 Task: Create a due date automation trigger when advanced on, on the wednesday of the week before a card is due add content with a name or a description not ending with resume at 11:00 AM.
Action: Mouse moved to (992, 111)
Screenshot: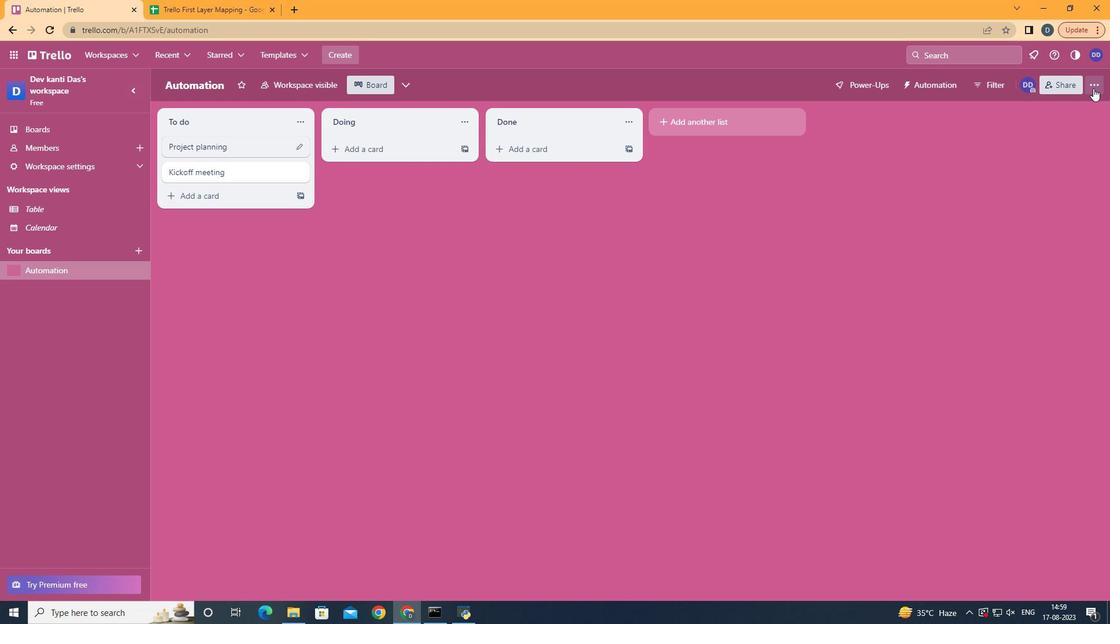 
Action: Mouse pressed left at (992, 111)
Screenshot: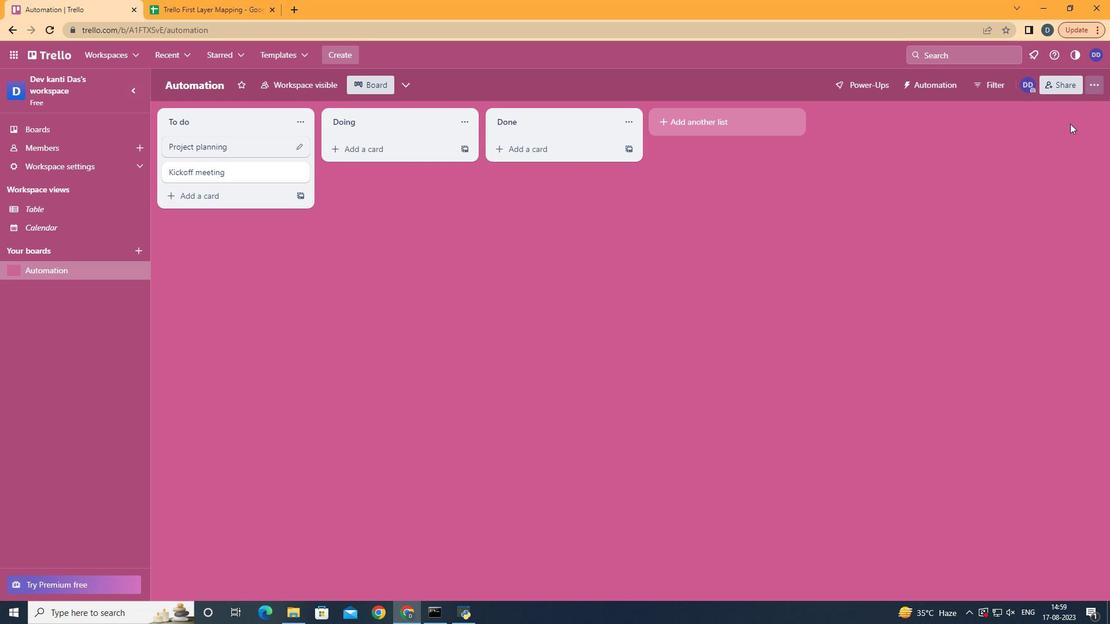 
Action: Mouse moved to (921, 271)
Screenshot: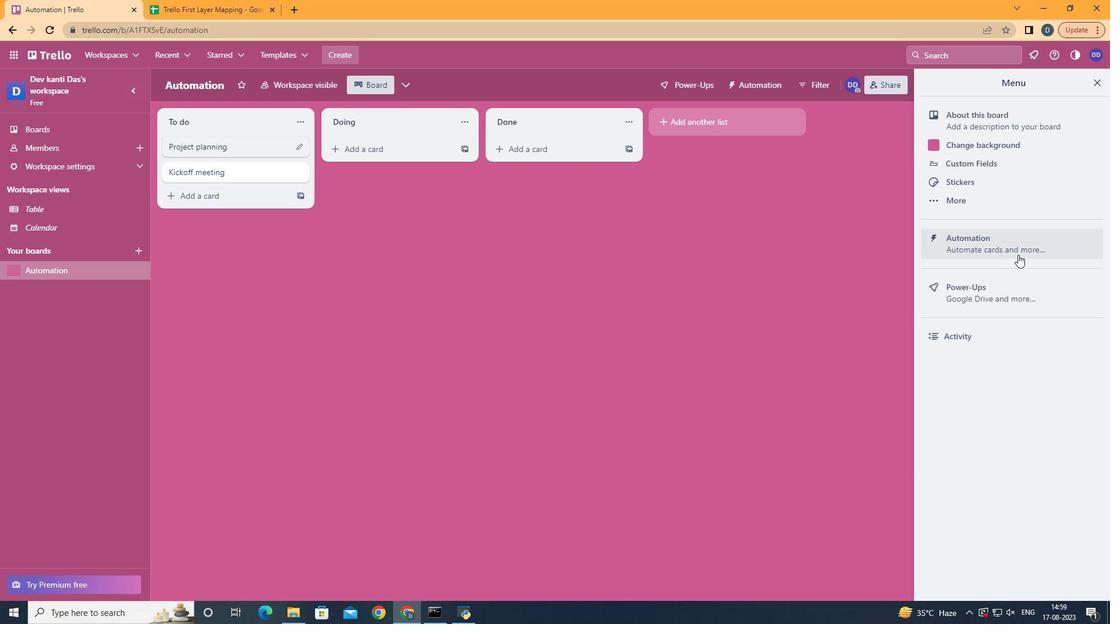 
Action: Mouse pressed left at (921, 271)
Screenshot: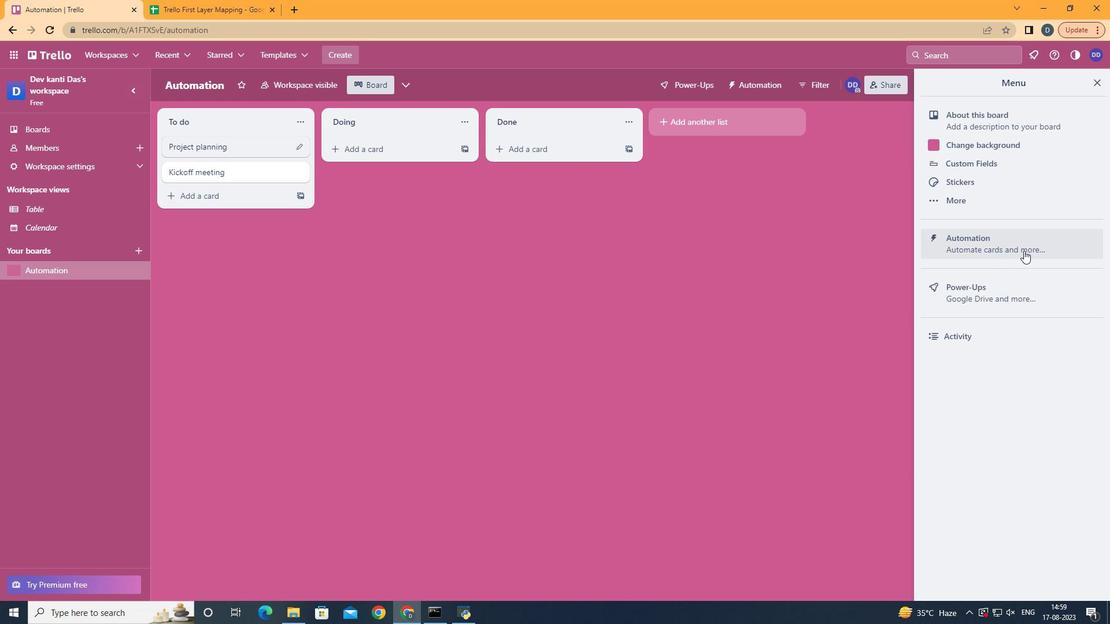 
Action: Mouse moved to (929, 261)
Screenshot: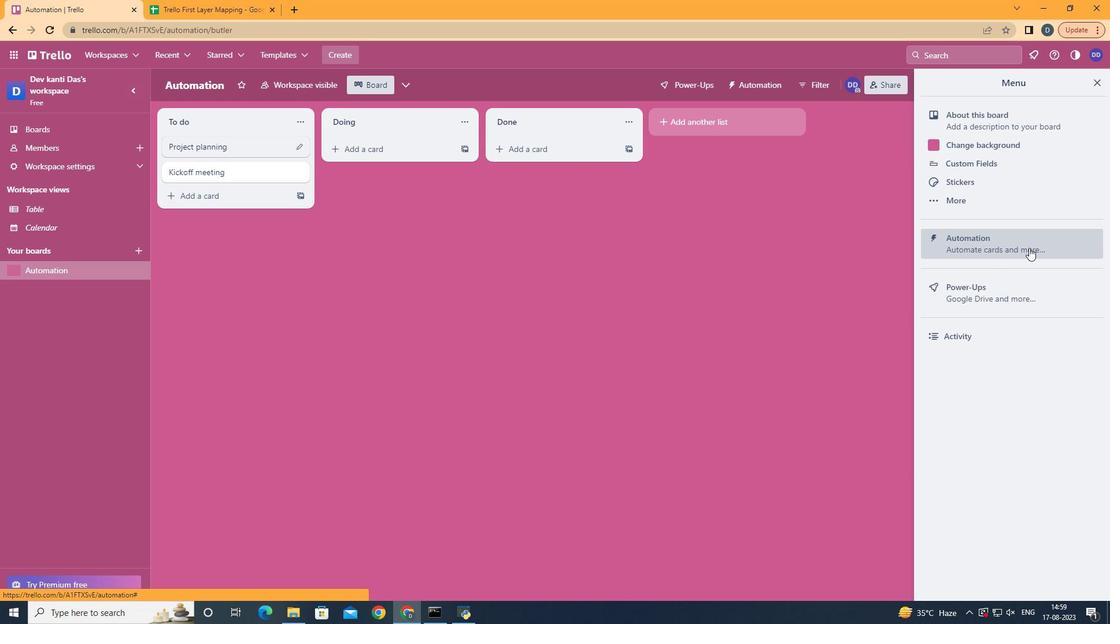 
Action: Mouse pressed left at (929, 261)
Screenshot: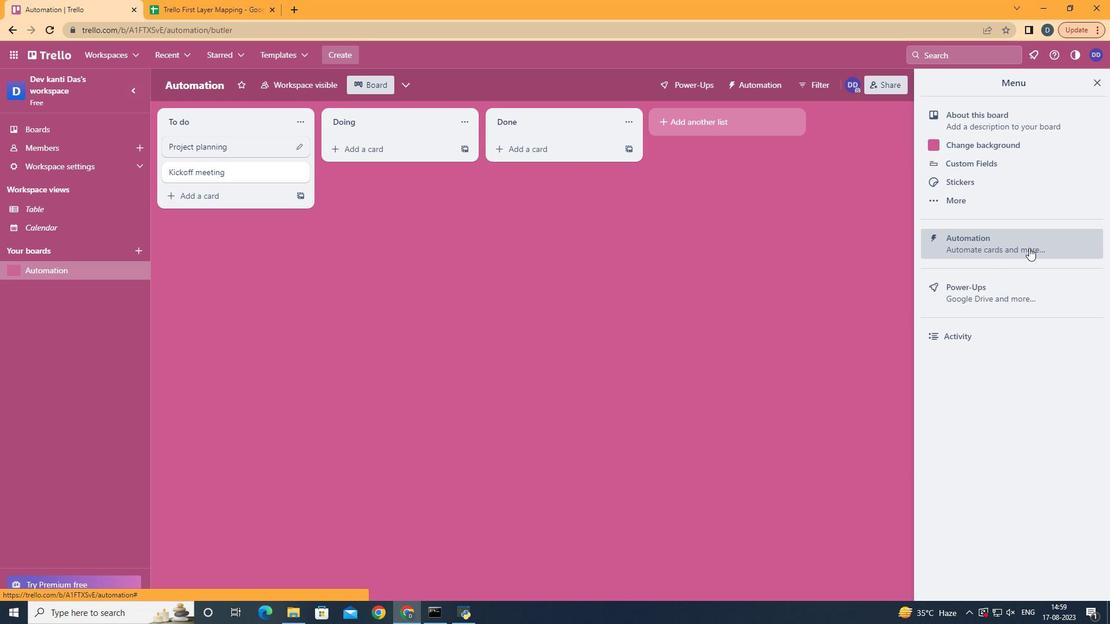
Action: Mouse moved to (236, 239)
Screenshot: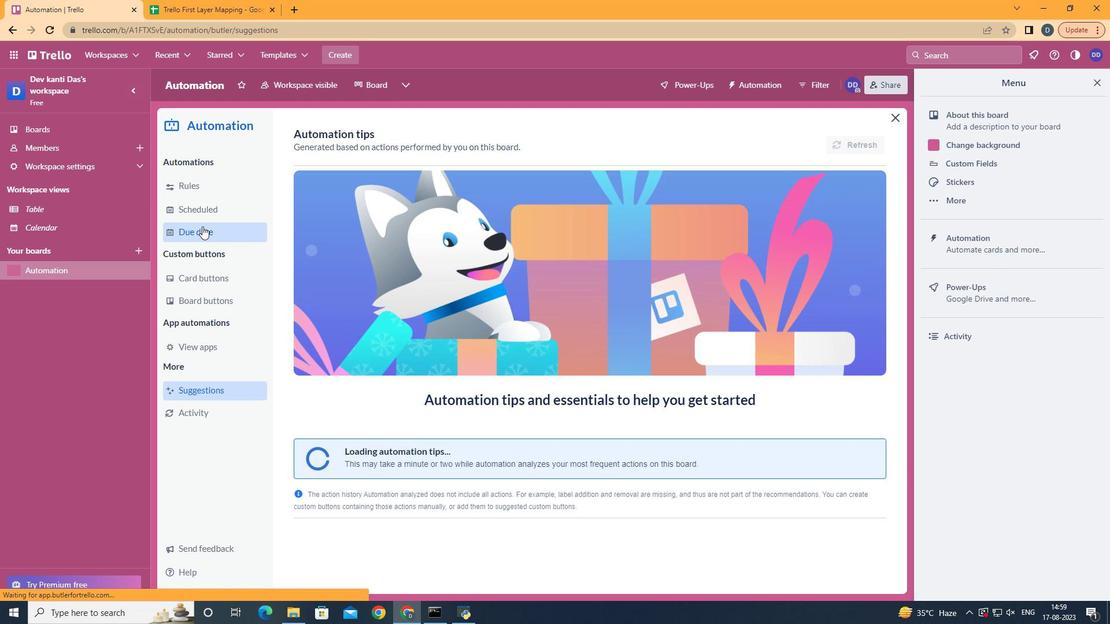 
Action: Mouse pressed left at (236, 239)
Screenshot: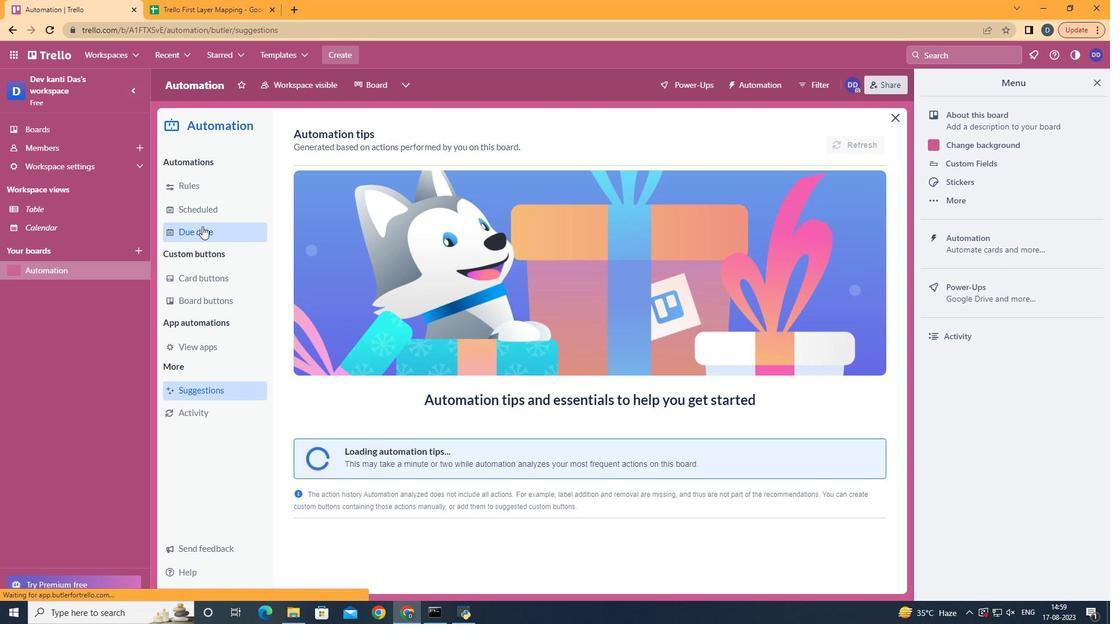 
Action: Mouse moved to (742, 160)
Screenshot: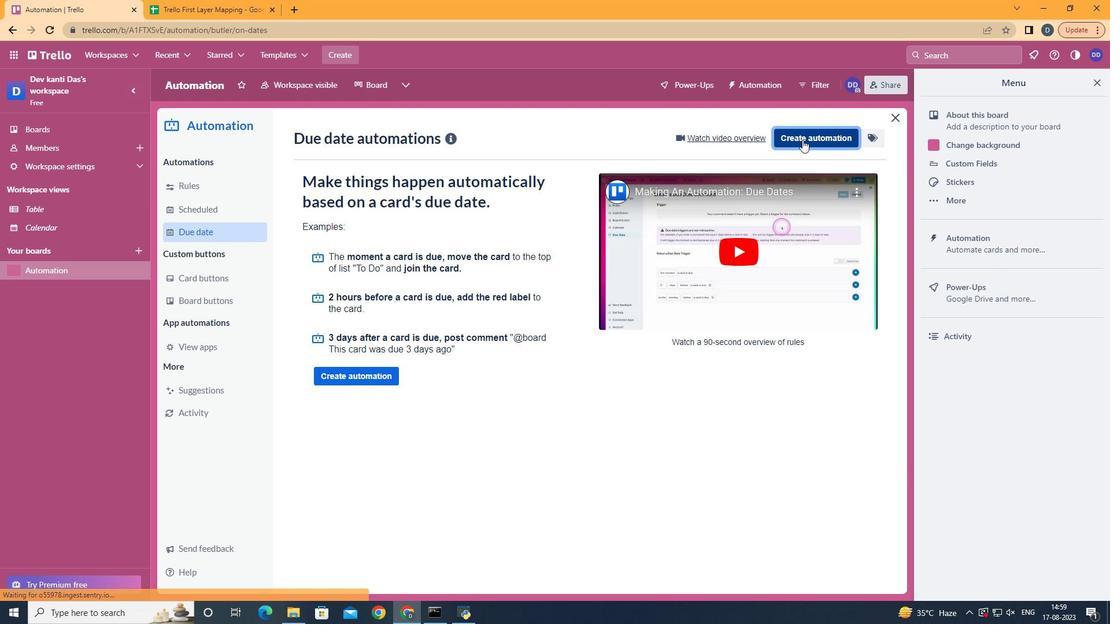 
Action: Mouse pressed left at (742, 160)
Screenshot: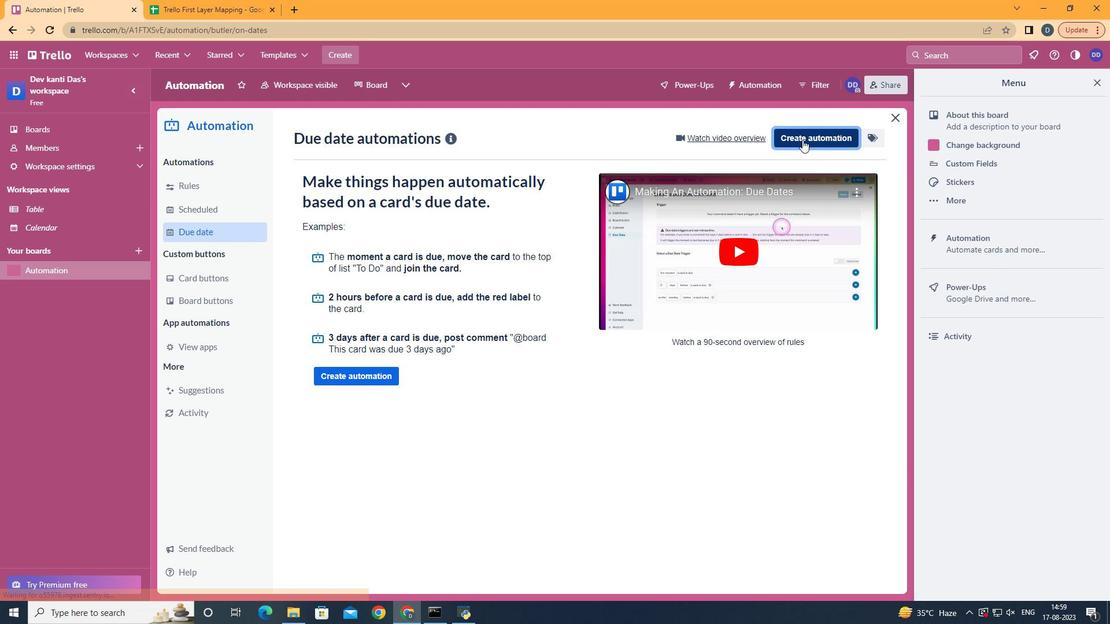 
Action: Mouse moved to (553, 255)
Screenshot: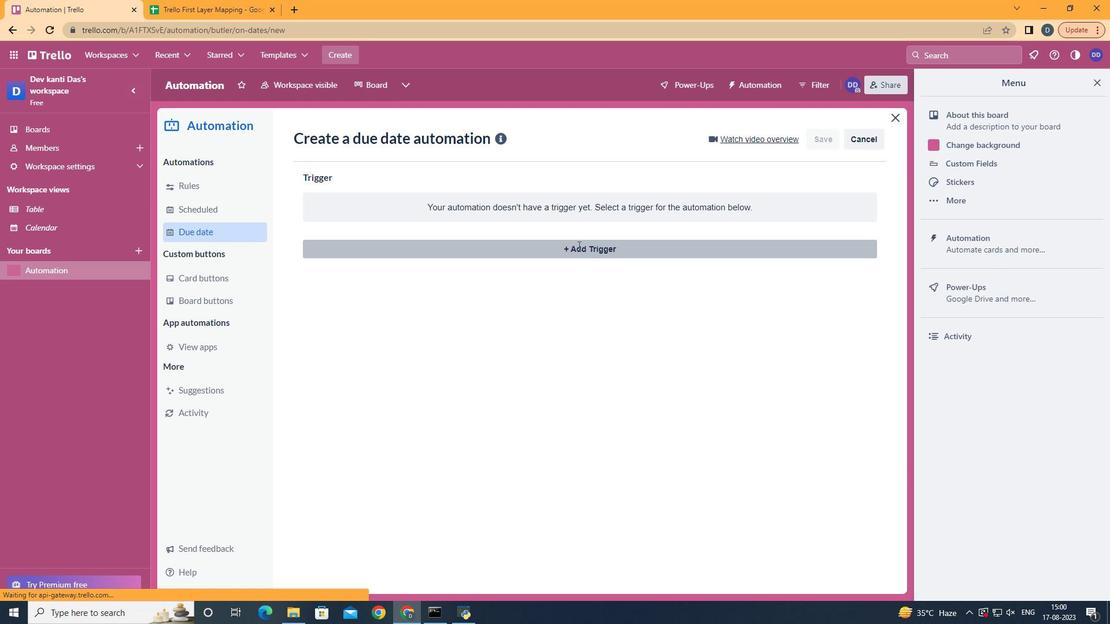 
Action: Mouse pressed left at (553, 255)
Screenshot: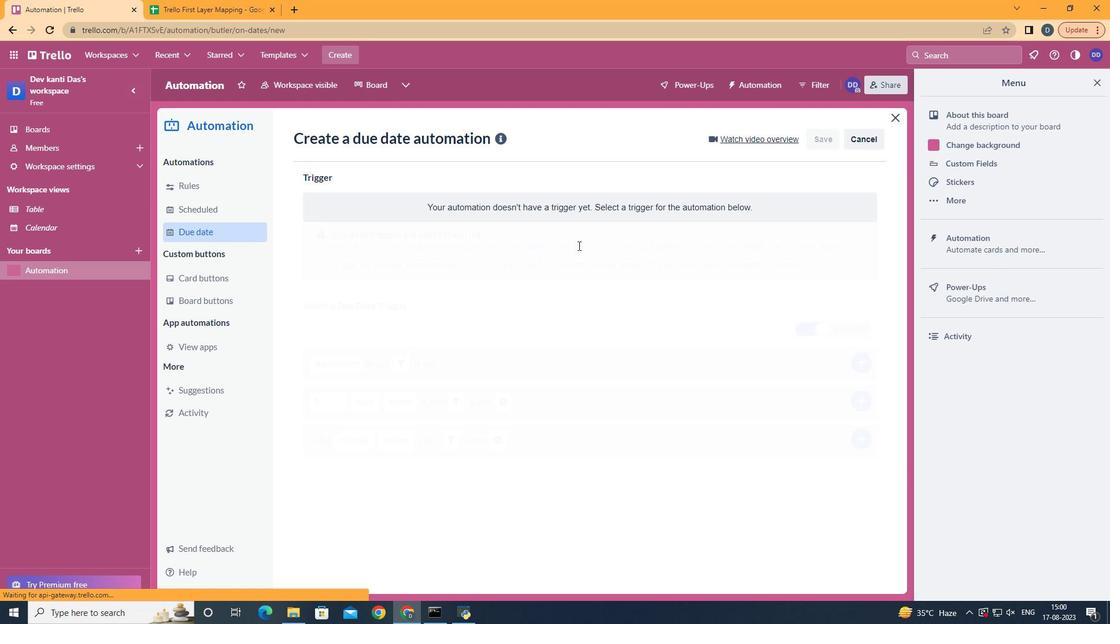 
Action: Mouse moved to (389, 351)
Screenshot: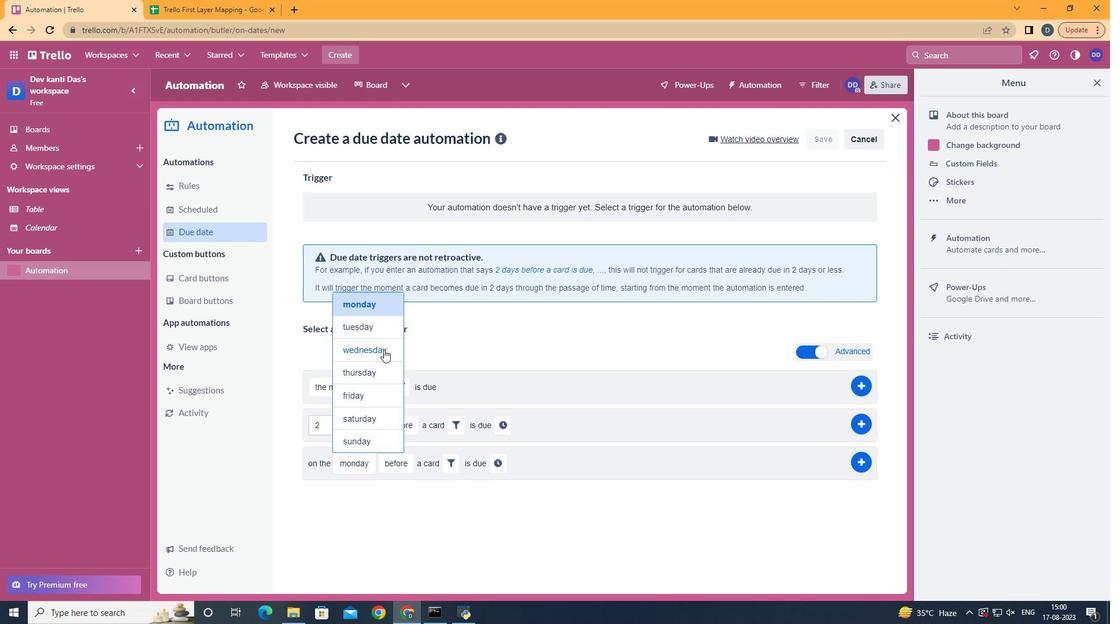 
Action: Mouse pressed left at (389, 351)
Screenshot: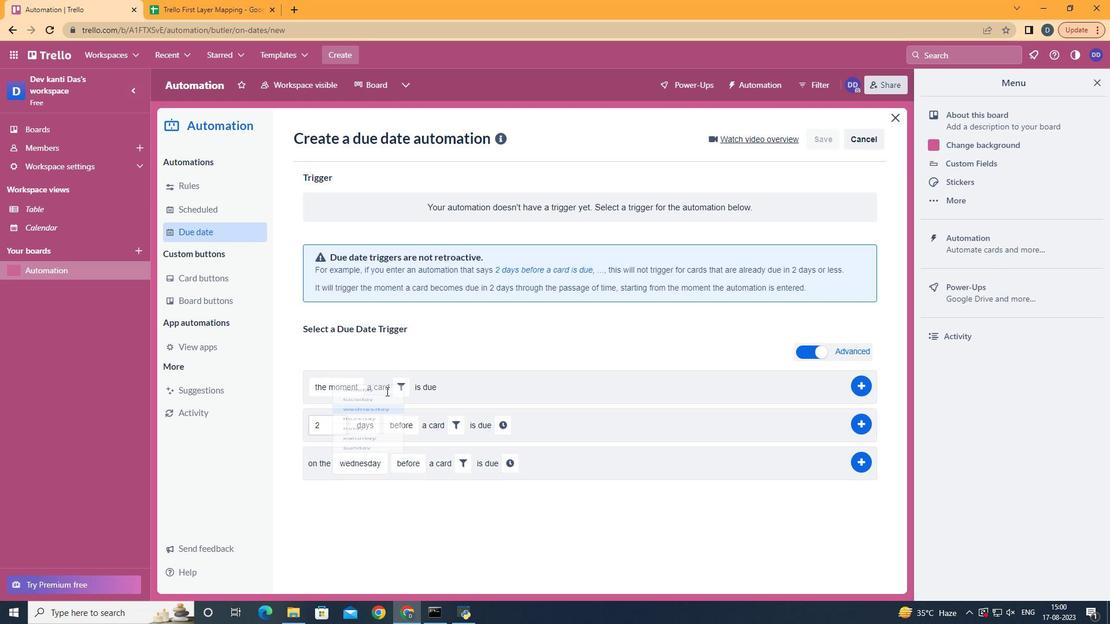 
Action: Mouse moved to (426, 531)
Screenshot: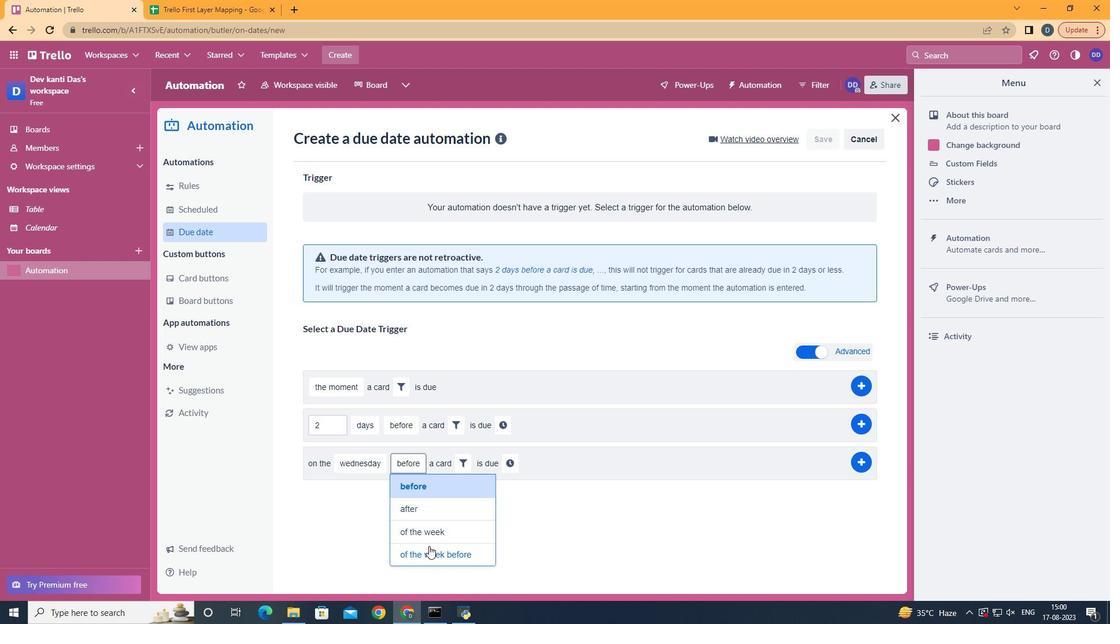 
Action: Mouse pressed left at (426, 531)
Screenshot: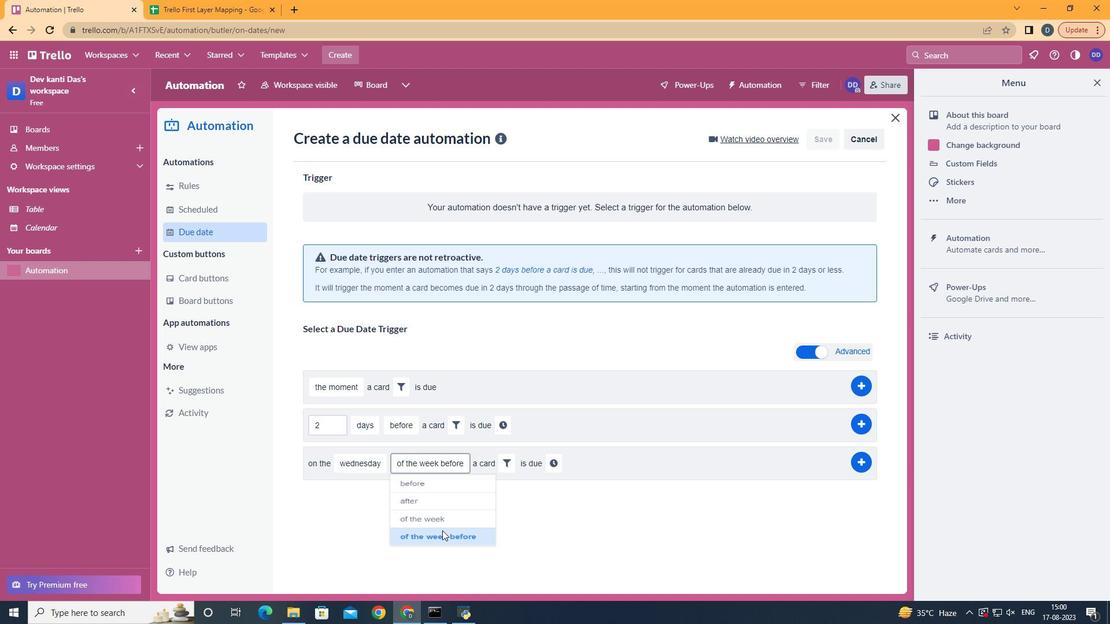 
Action: Mouse moved to (498, 447)
Screenshot: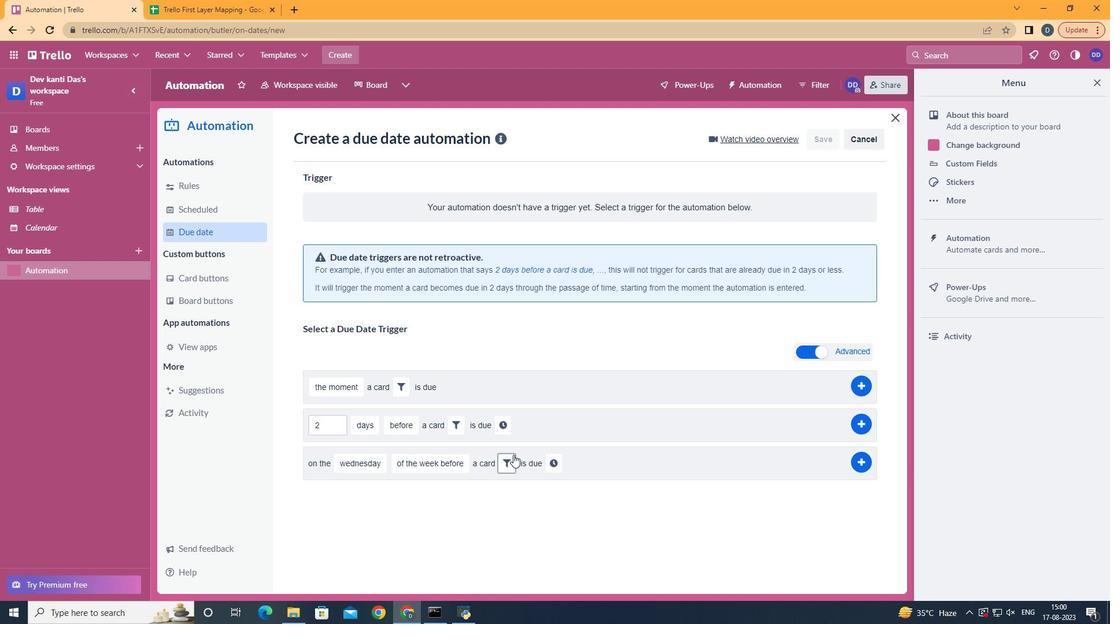 
Action: Mouse pressed left at (498, 447)
Screenshot: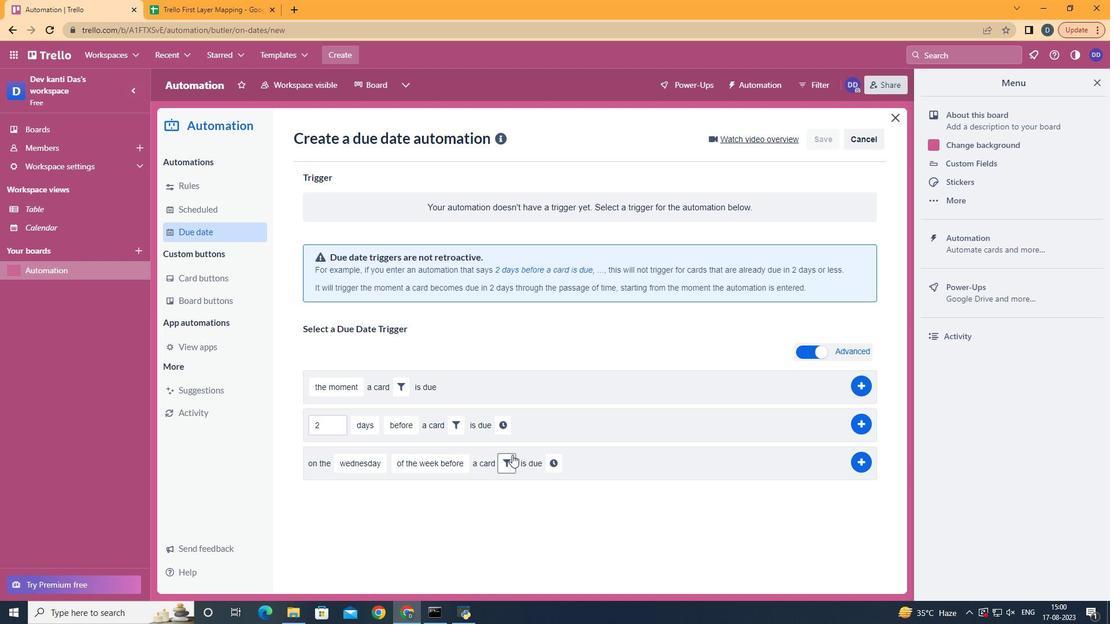 
Action: Mouse moved to (614, 490)
Screenshot: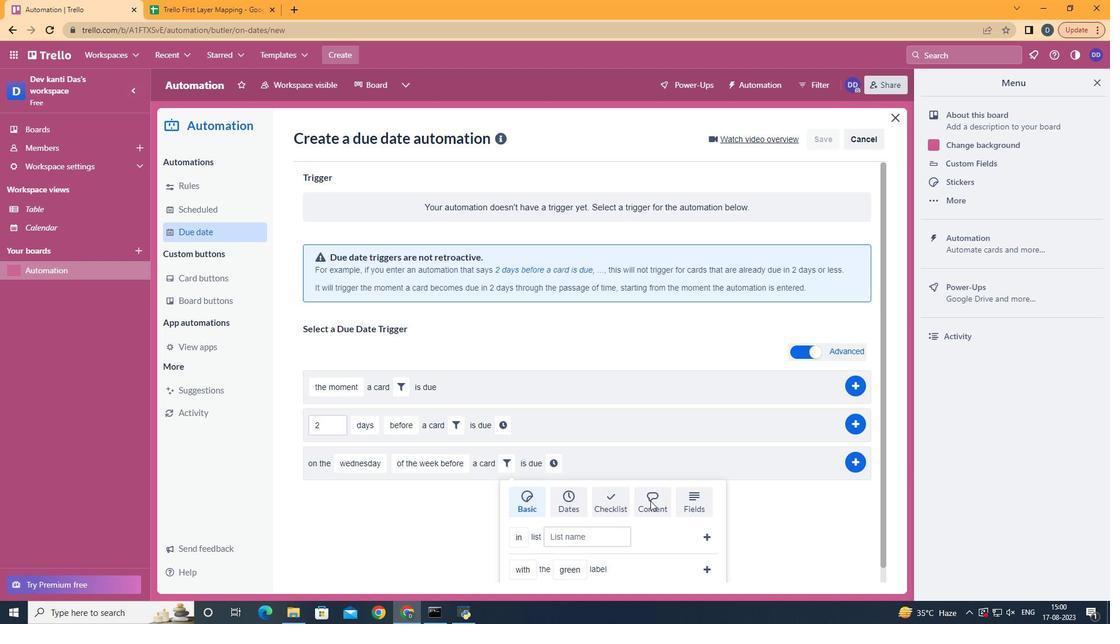 
Action: Mouse pressed left at (614, 490)
Screenshot: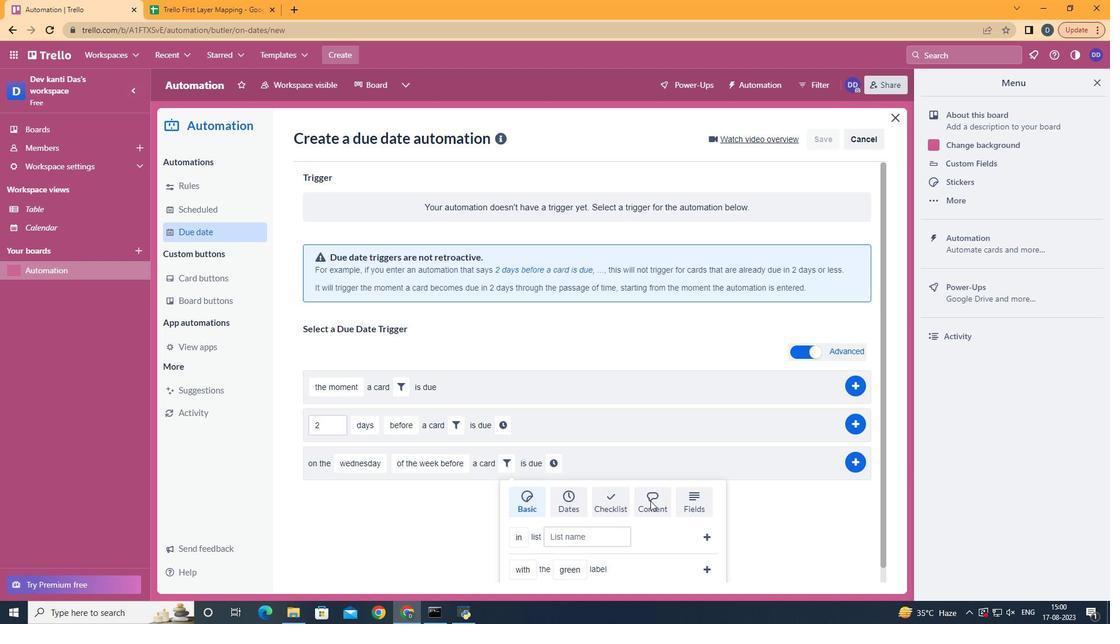 
Action: Mouse moved to (536, 505)
Screenshot: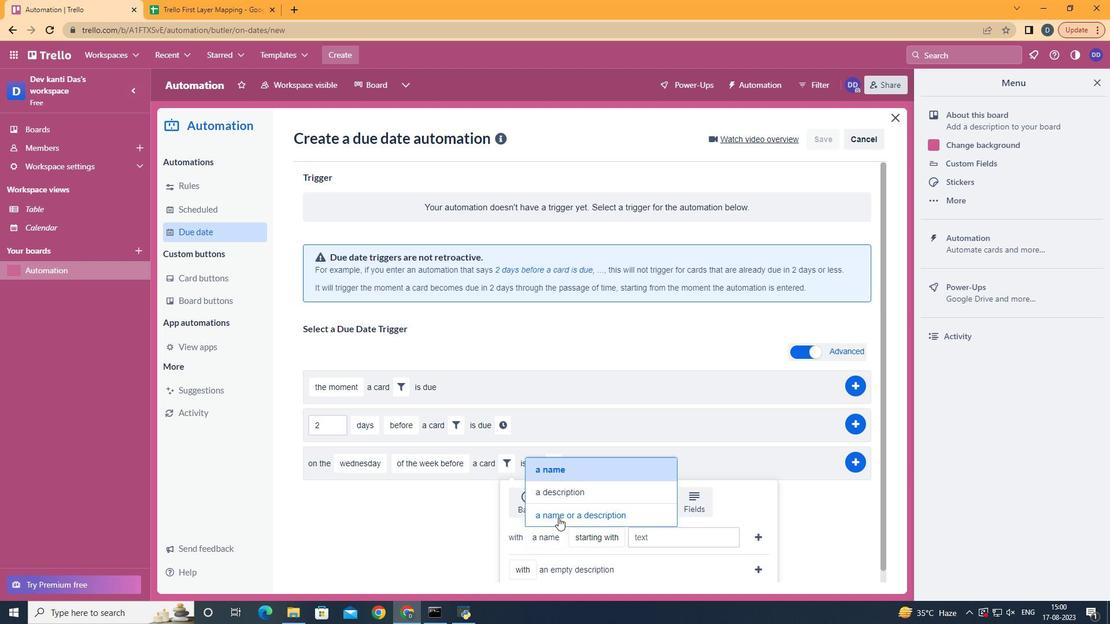 
Action: Mouse pressed left at (536, 505)
Screenshot: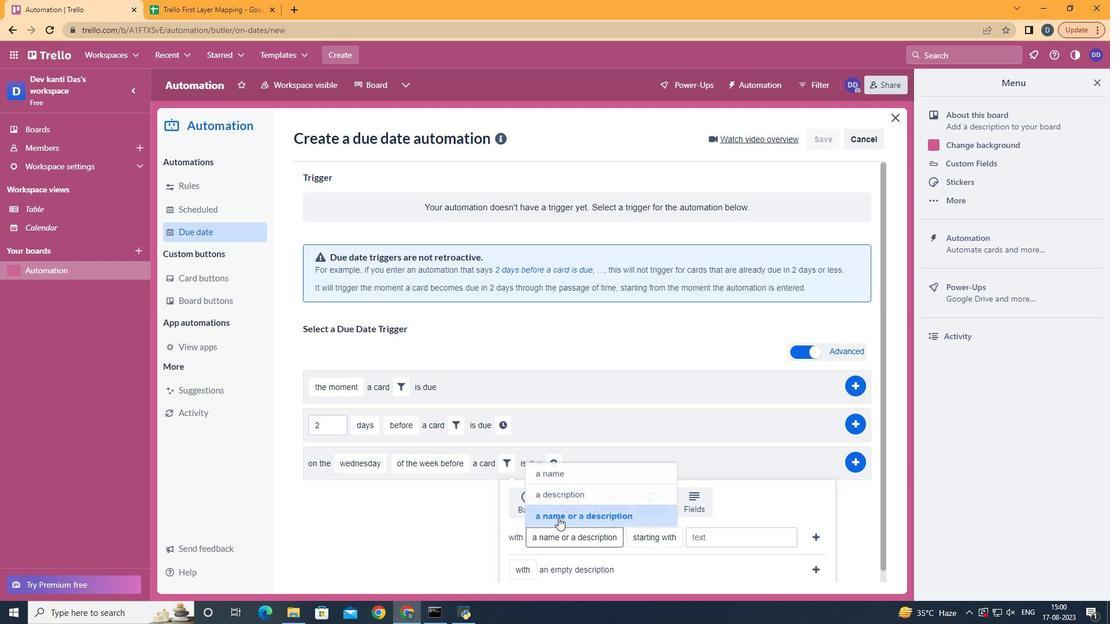 
Action: Mouse moved to (642, 480)
Screenshot: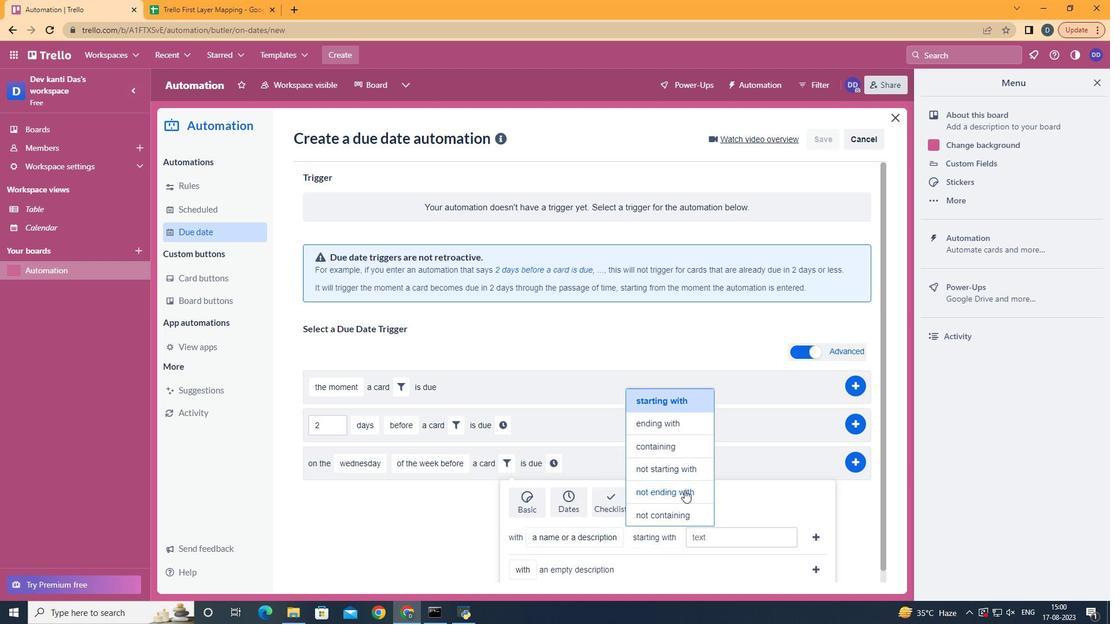 
Action: Mouse pressed left at (642, 480)
Screenshot: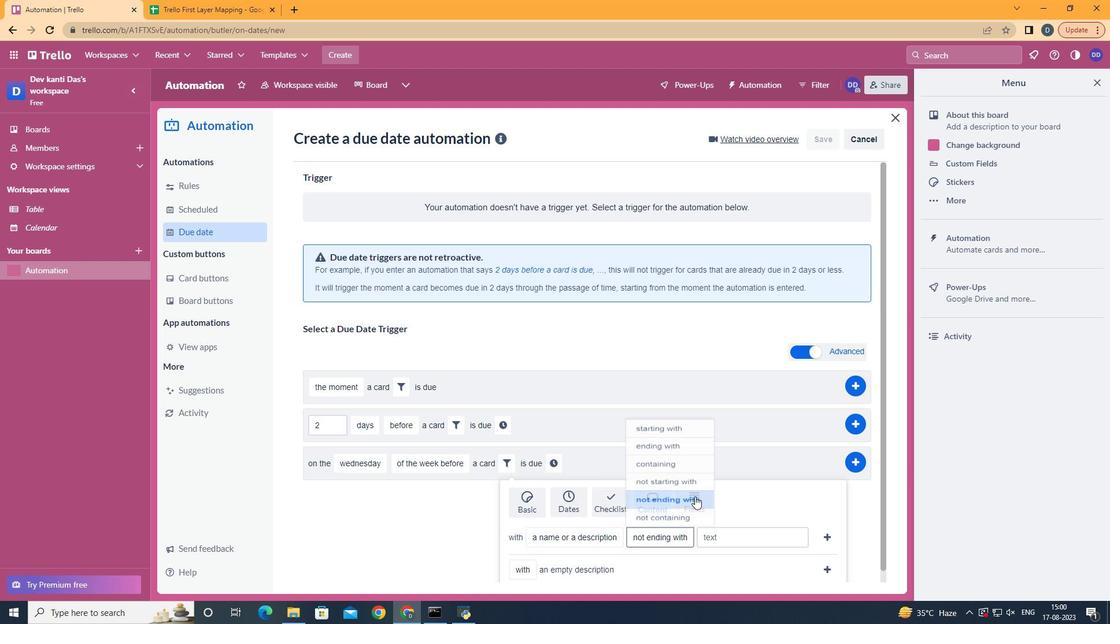 
Action: Mouse moved to (685, 518)
Screenshot: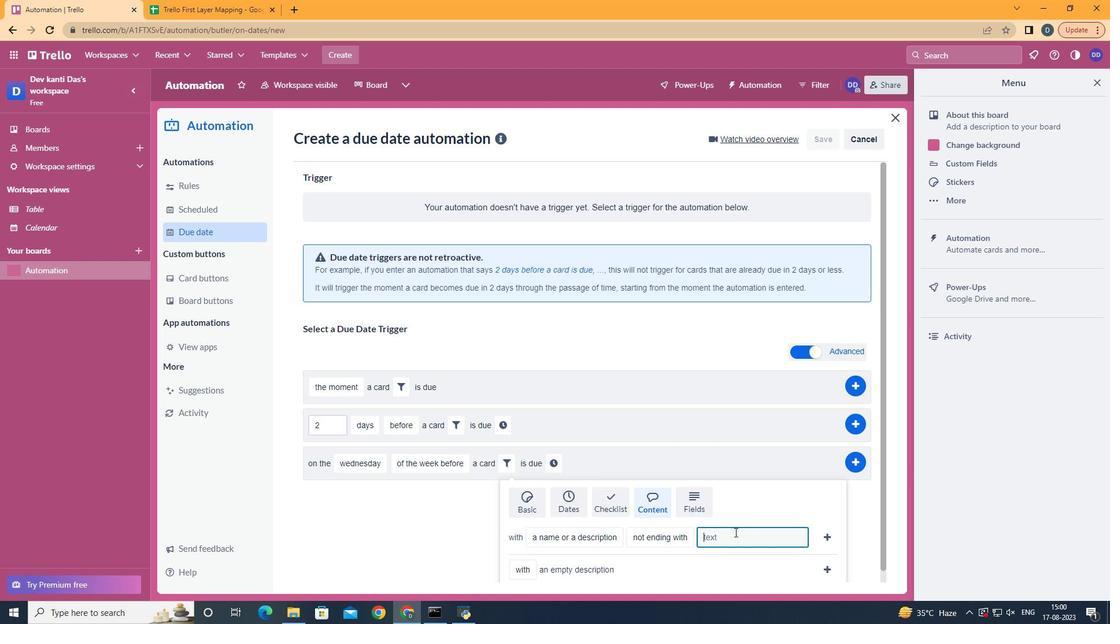 
Action: Mouse pressed left at (685, 518)
Screenshot: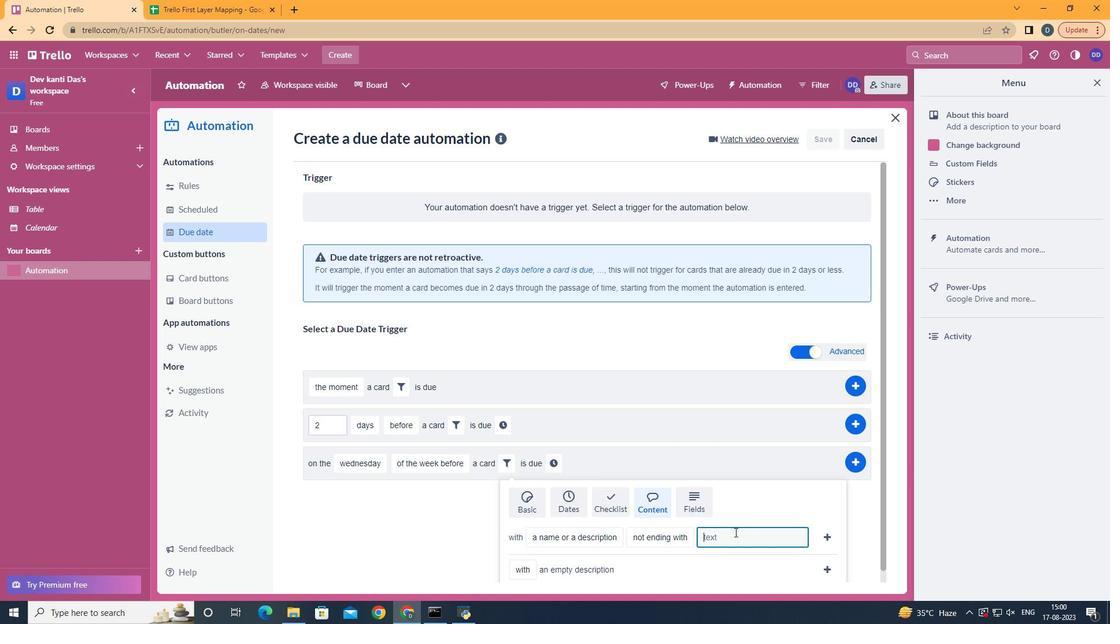 
Action: Key pressed resume
Screenshot: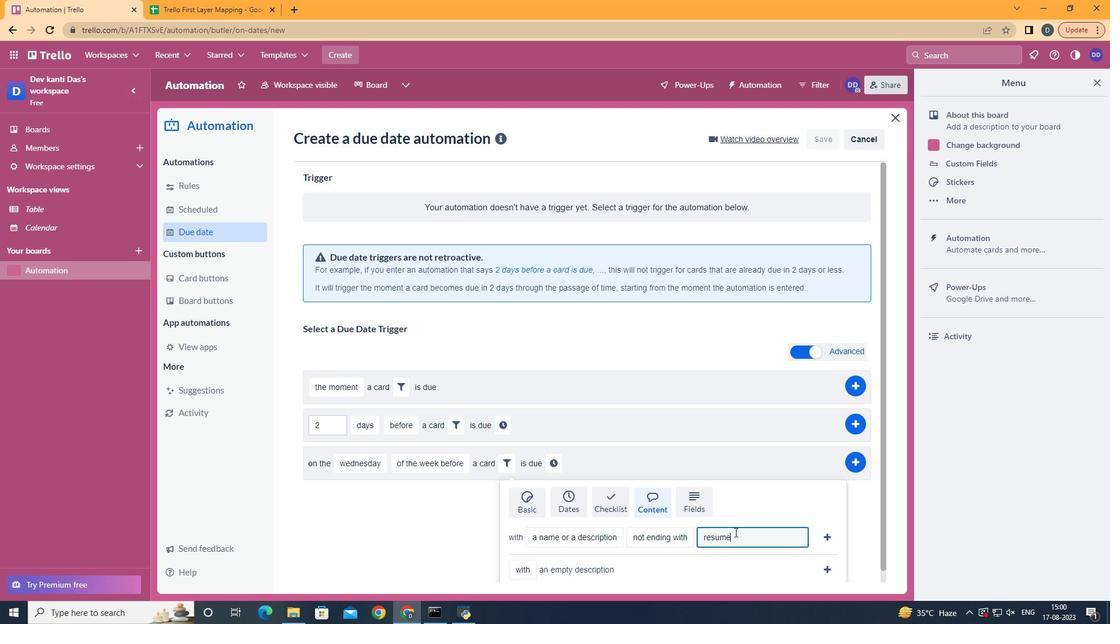 
Action: Mouse moved to (771, 520)
Screenshot: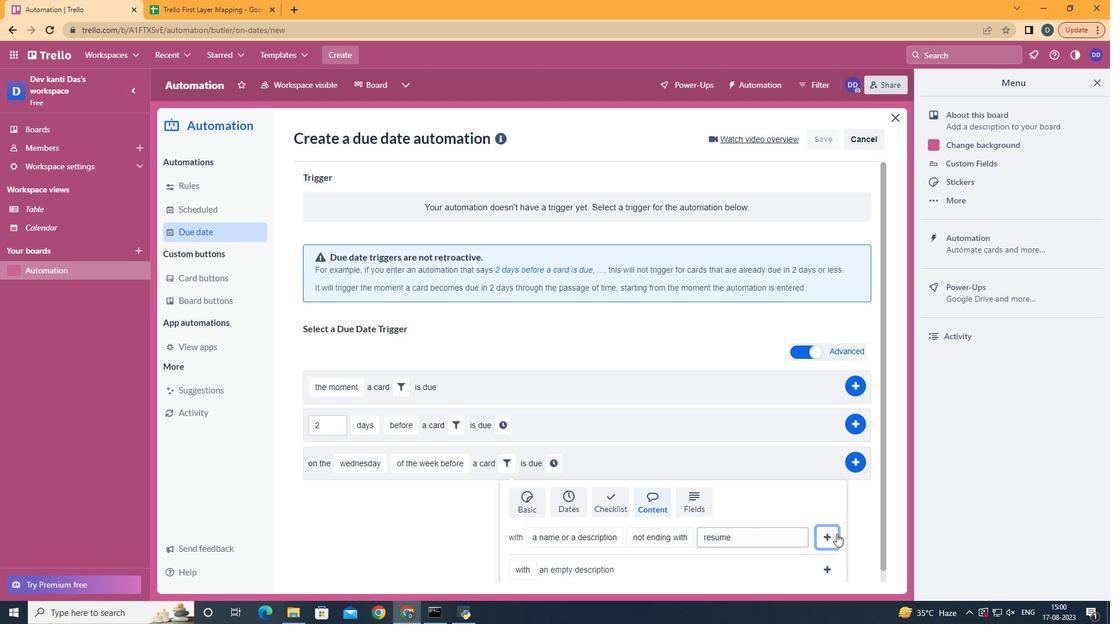 
Action: Mouse pressed left at (771, 520)
Screenshot: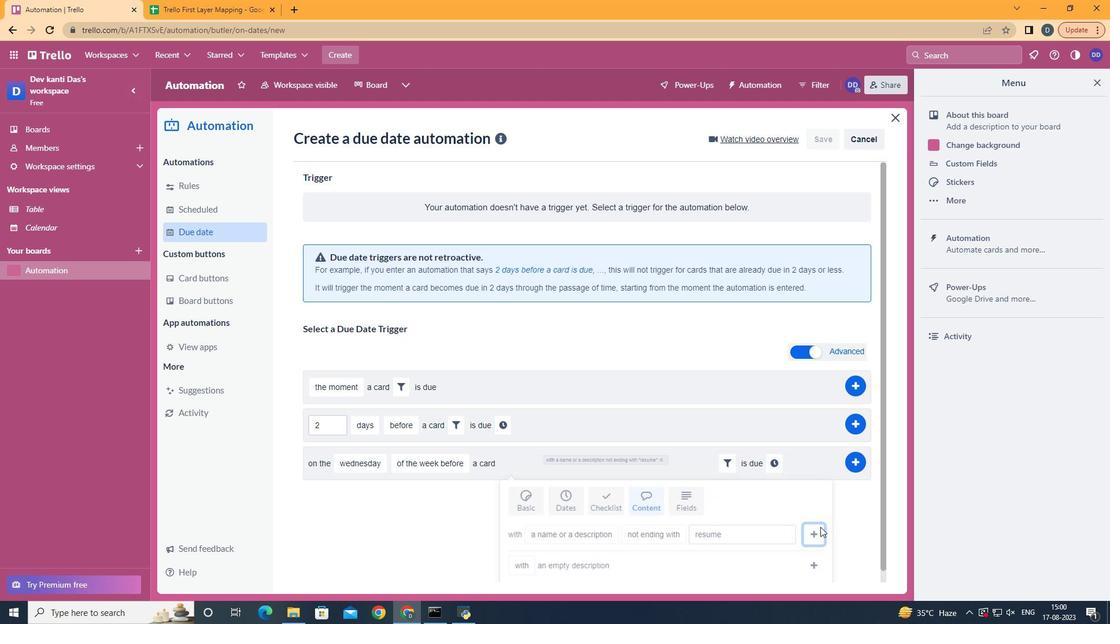 
Action: Mouse moved to (720, 453)
Screenshot: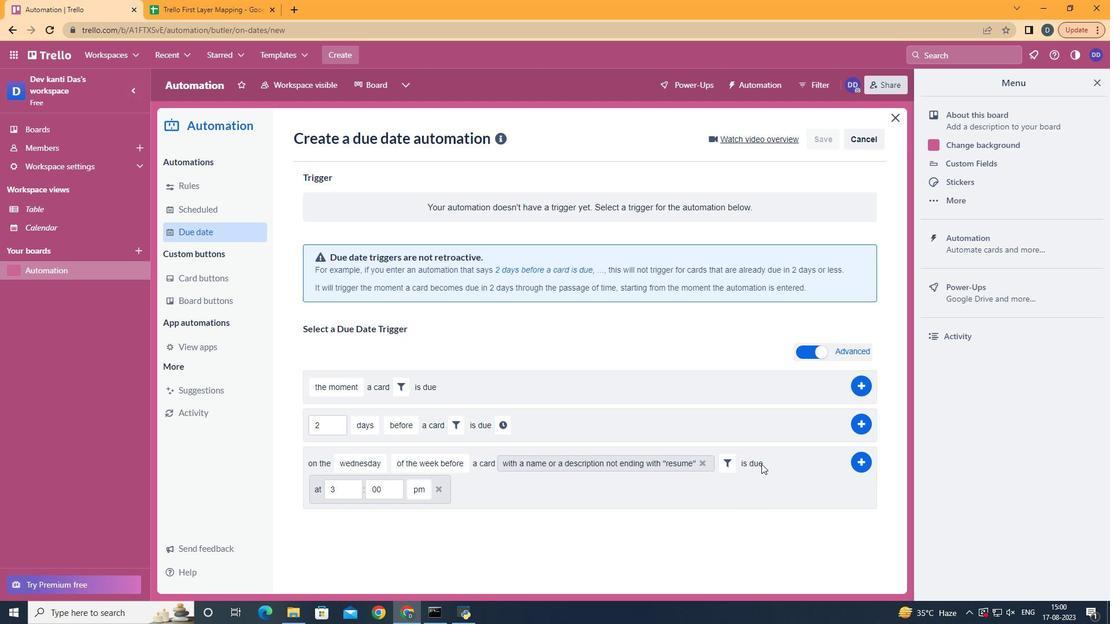 
Action: Mouse pressed left at (720, 453)
Screenshot: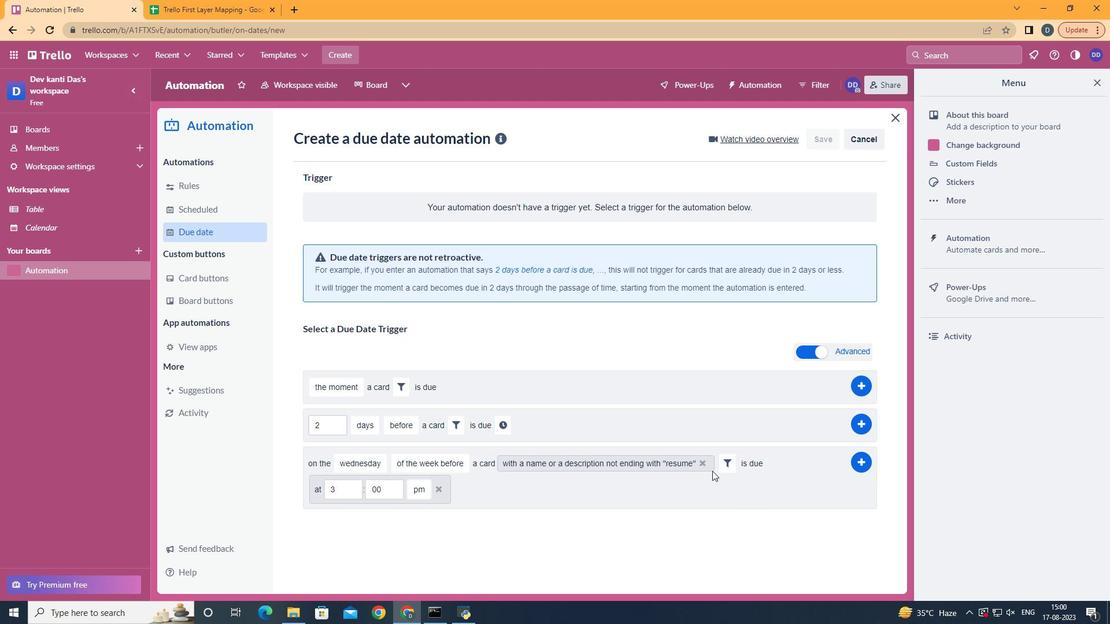 
Action: Mouse moved to (343, 480)
Screenshot: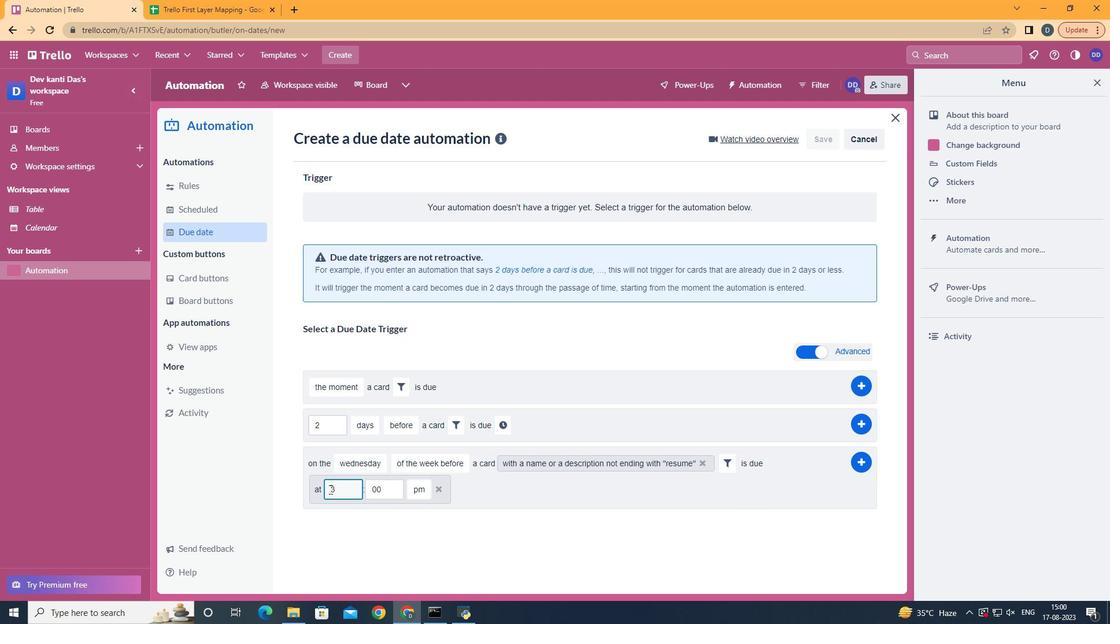 
Action: Mouse pressed left at (343, 480)
Screenshot: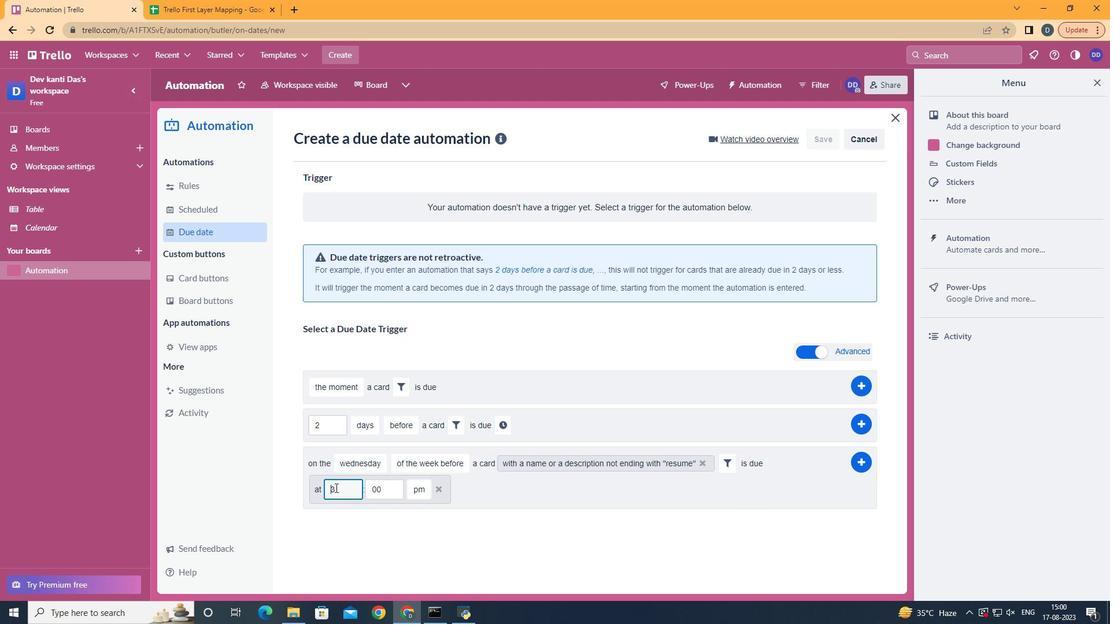 
Action: Mouse moved to (362, 479)
Screenshot: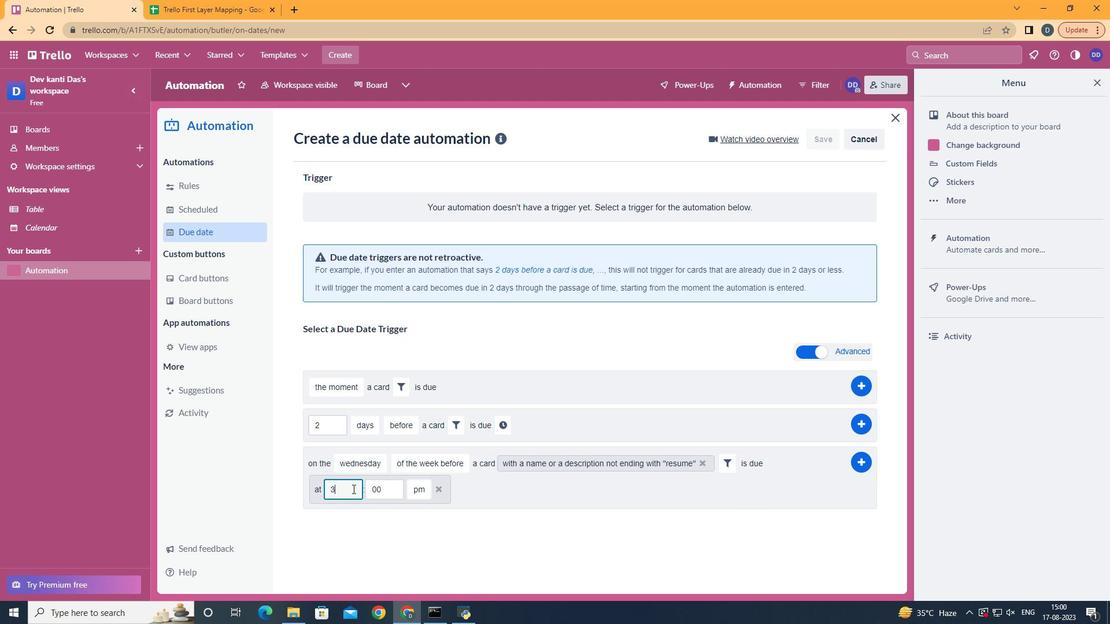 
Action: Mouse pressed left at (362, 479)
Screenshot: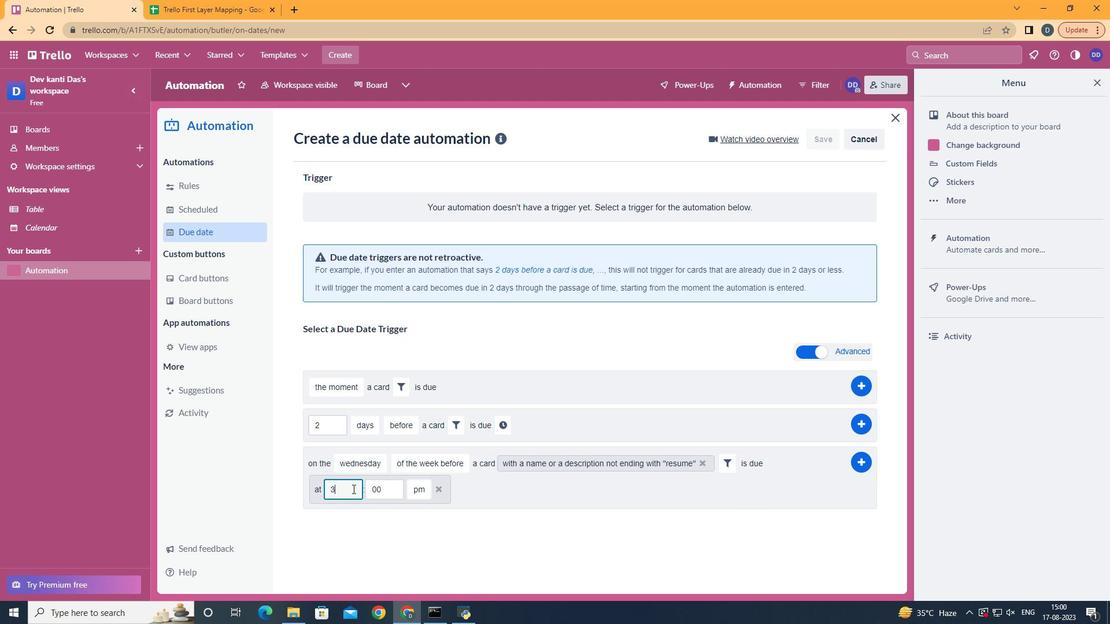 
Action: Mouse moved to (363, 479)
Screenshot: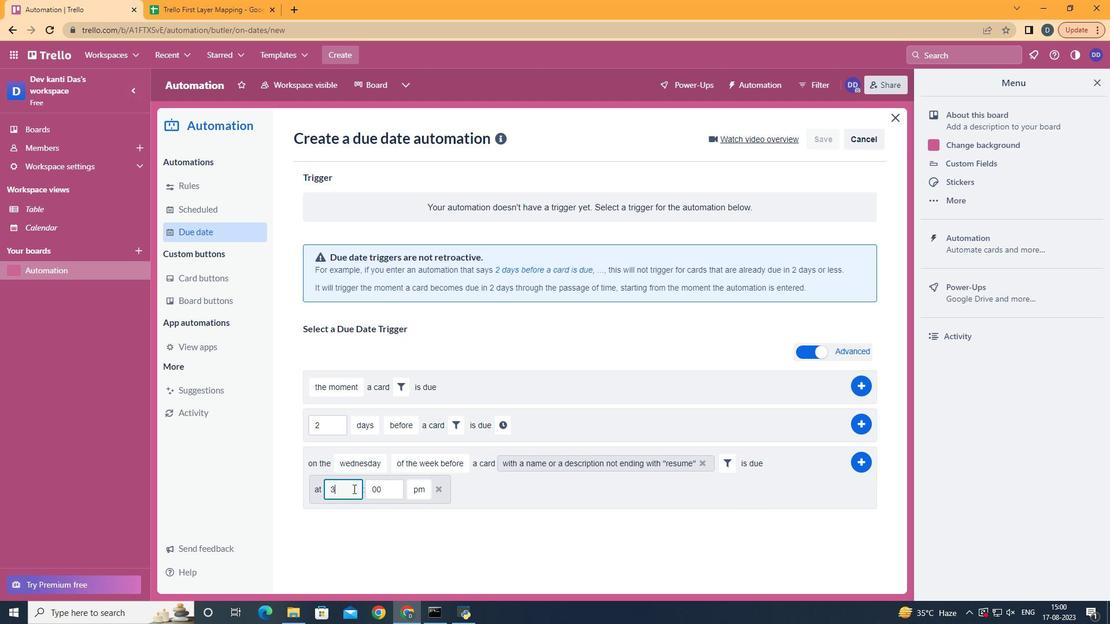 
Action: Key pressed <Key.backspace>11
Screenshot: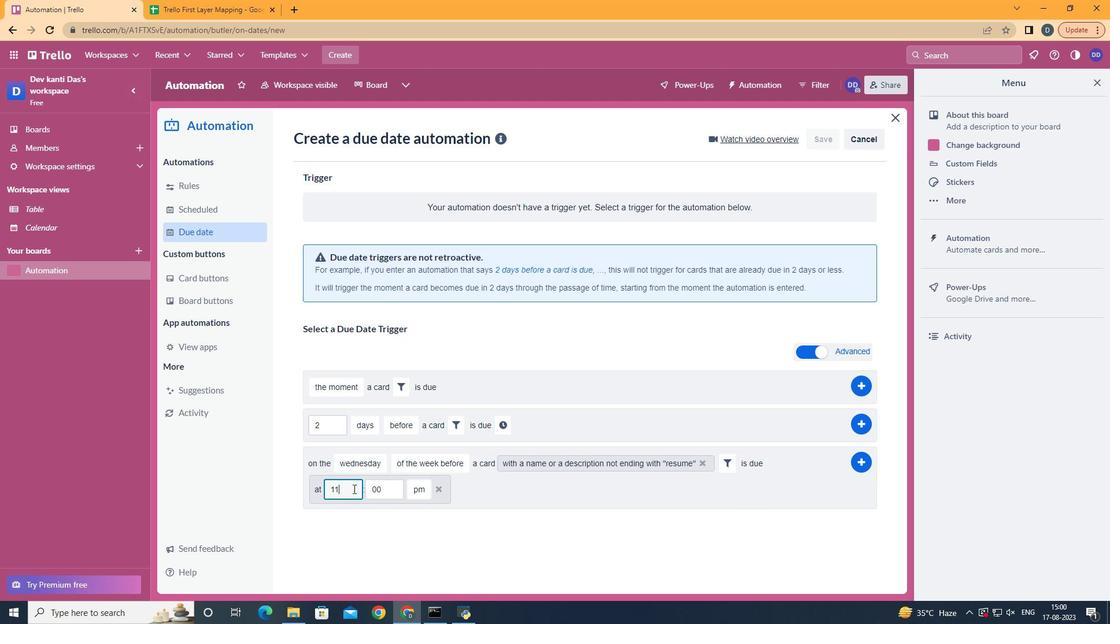 
Action: Mouse moved to (420, 498)
Screenshot: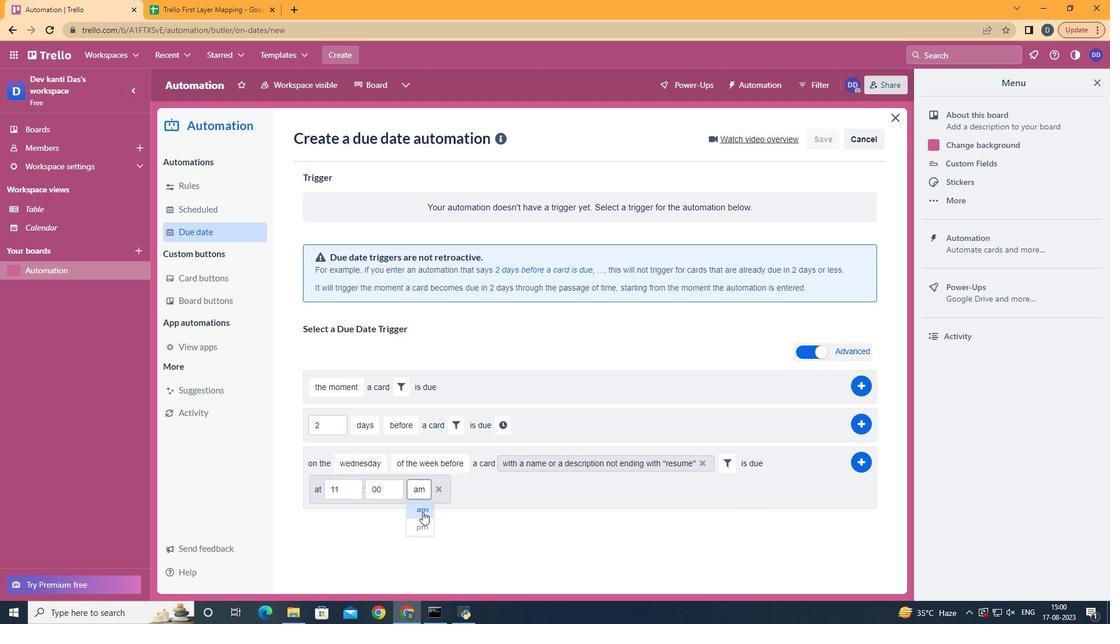 
Action: Mouse pressed left at (420, 498)
Screenshot: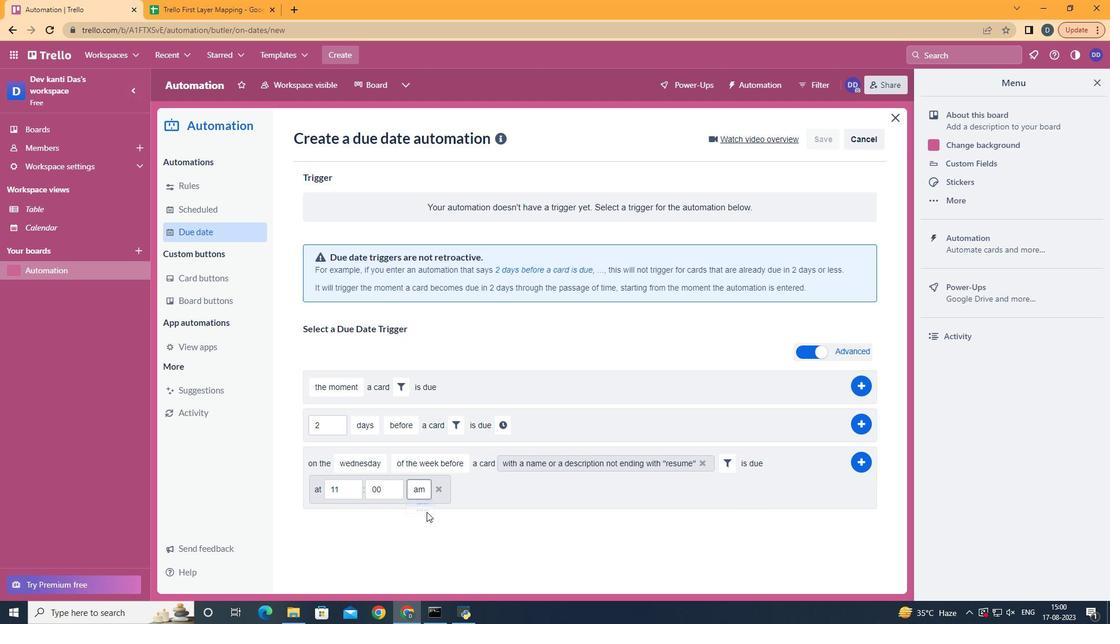 
Action: Mouse moved to (791, 457)
Screenshot: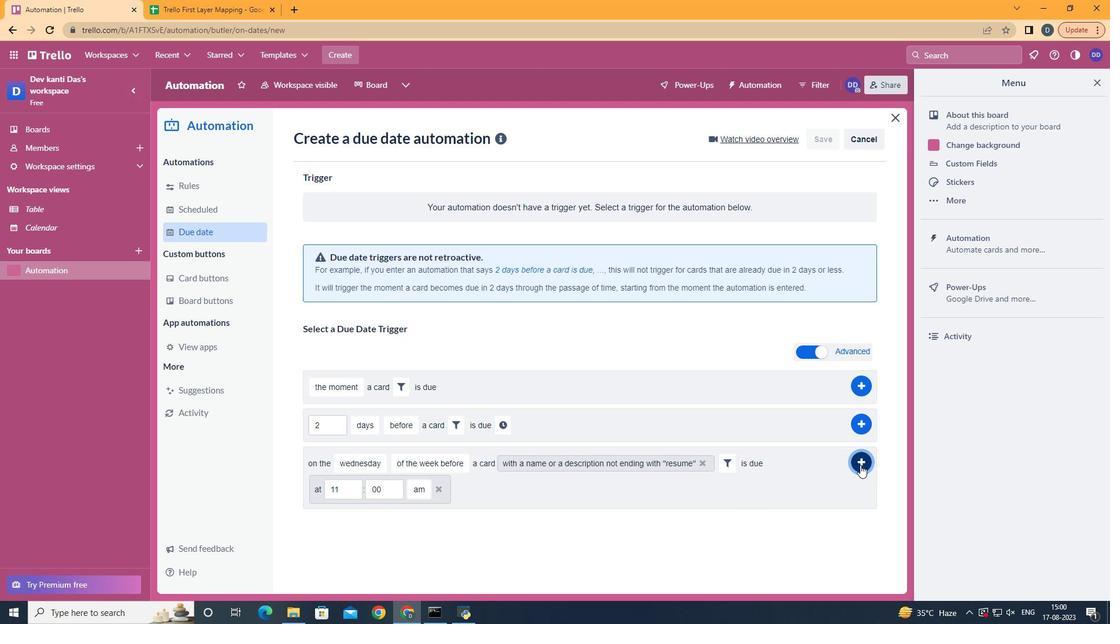 
Action: Mouse pressed left at (791, 457)
Screenshot: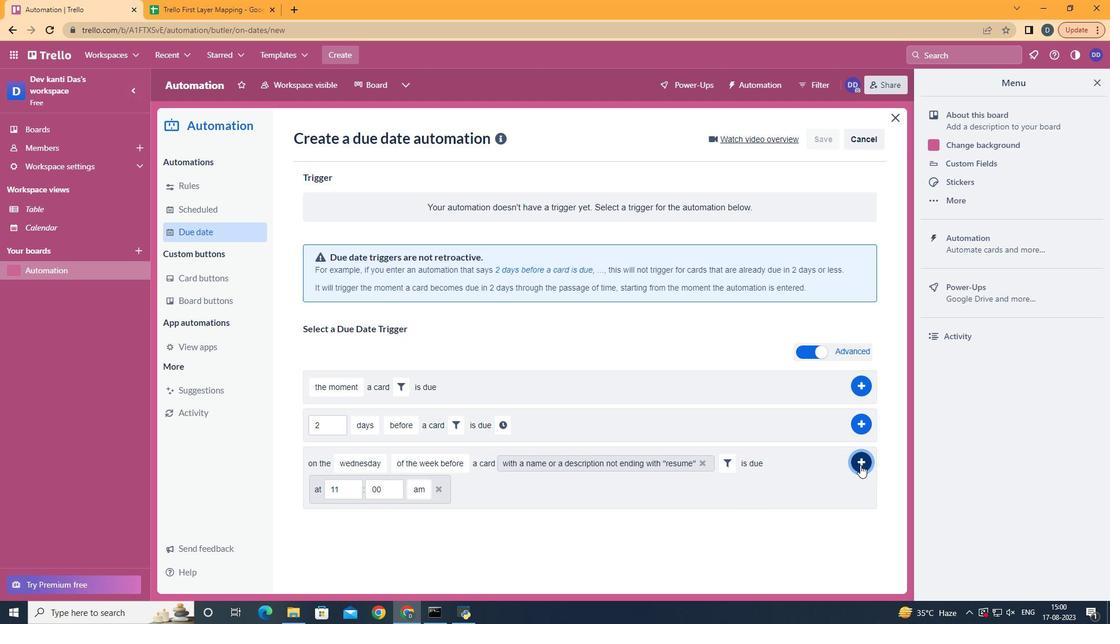 
